 Task: Create new folders in Outlook and search for specific emails.
Action: Mouse moved to (156, 21)
Screenshot: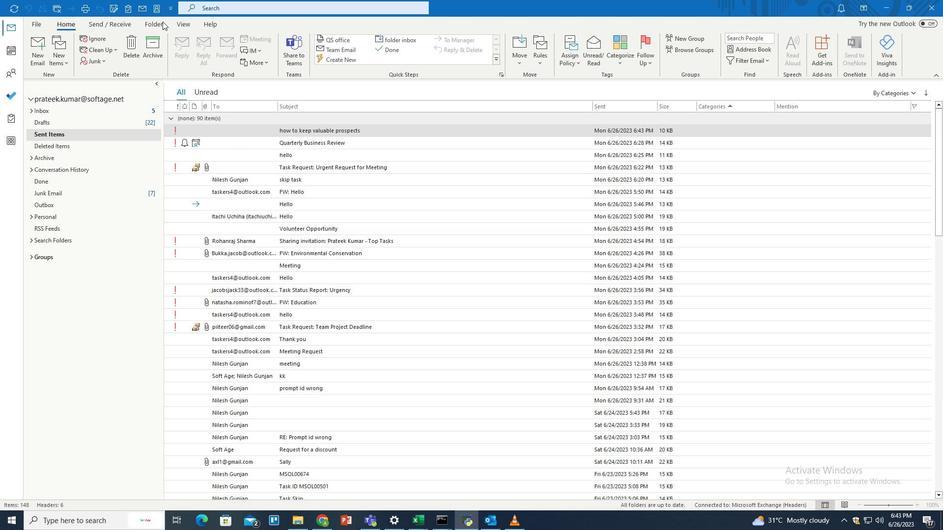 
Action: Mouse pressed left at (156, 21)
Screenshot: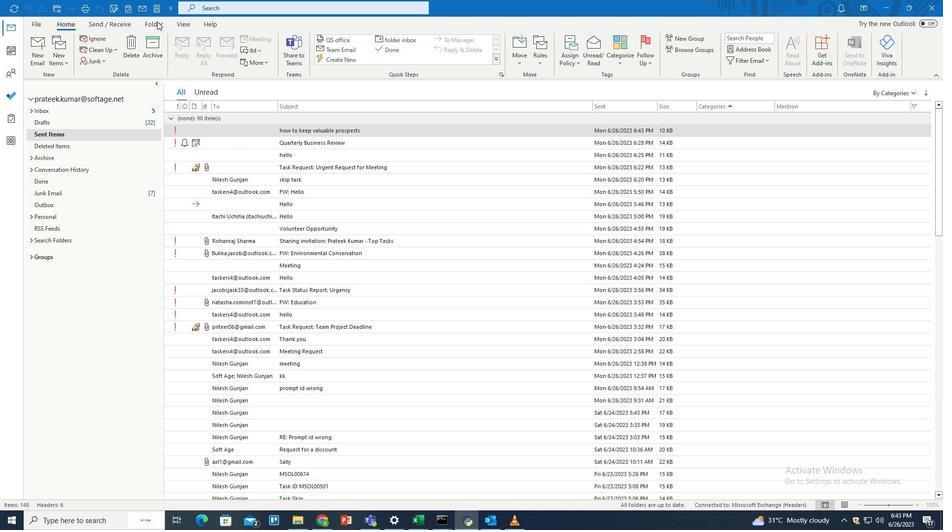 
Action: Mouse pressed left at (156, 21)
Screenshot: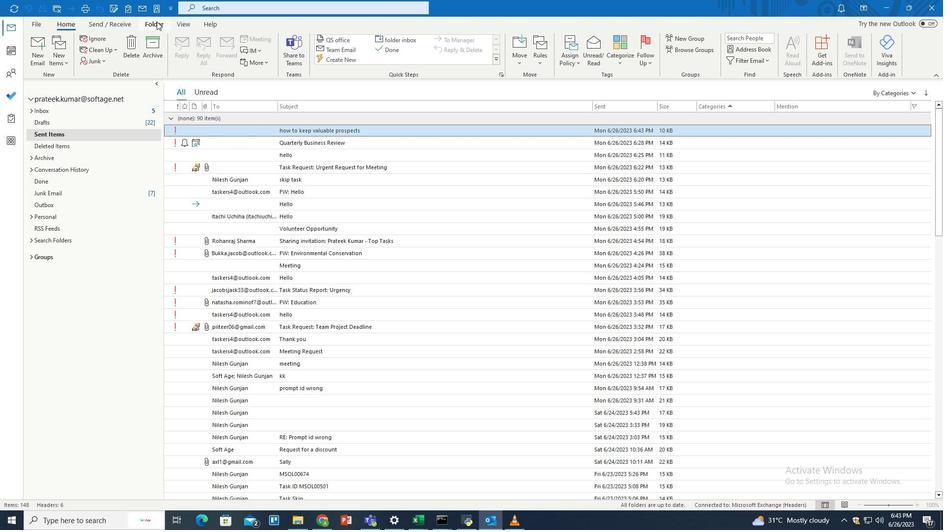 
Action: Mouse moved to (33, 54)
Screenshot: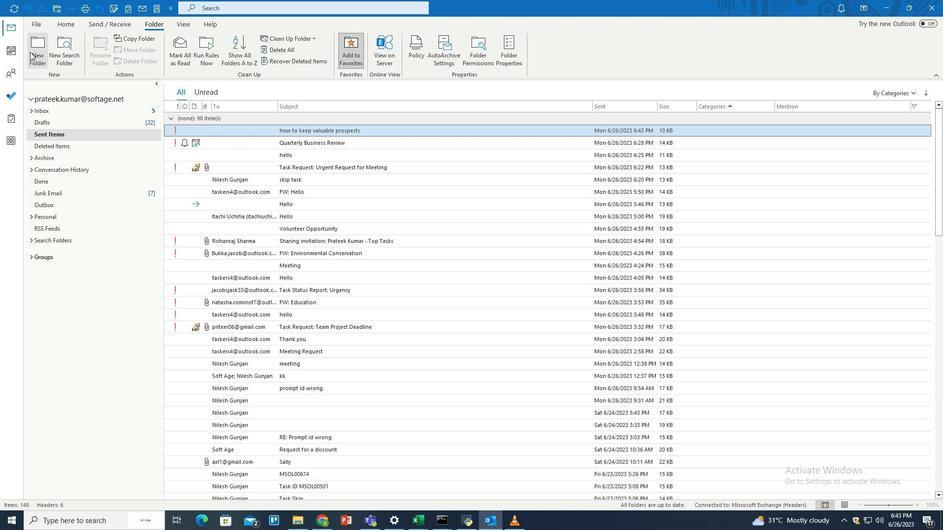 
Action: Mouse pressed left at (33, 54)
Screenshot: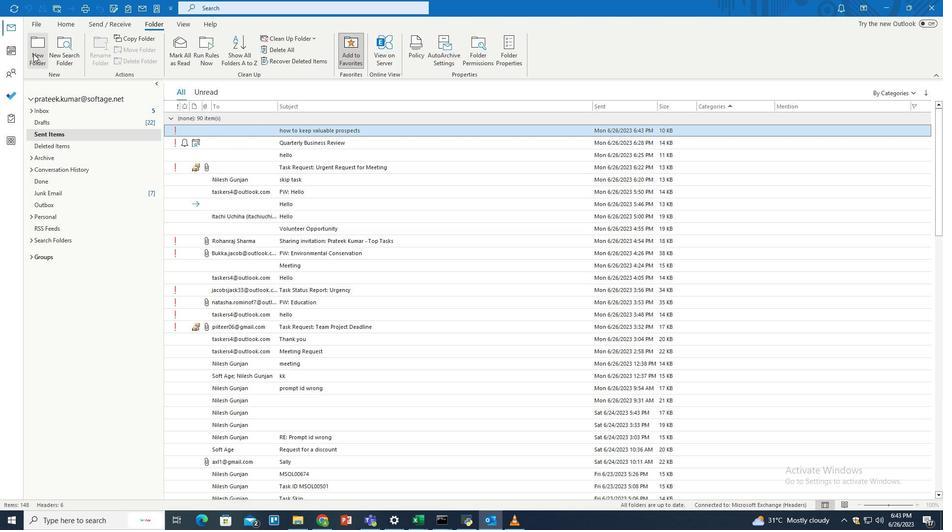 
Action: Mouse moved to (432, 195)
Screenshot: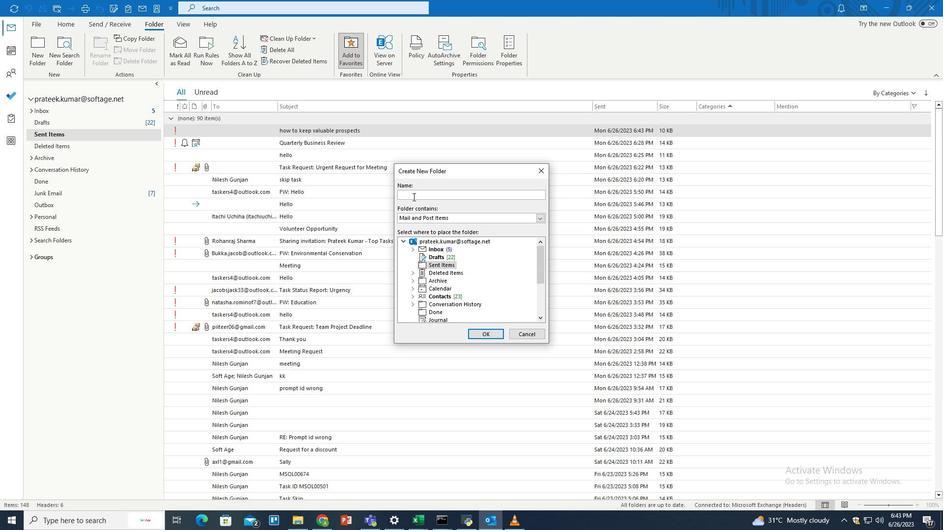 
Action: Mouse pressed left at (432, 195)
Screenshot: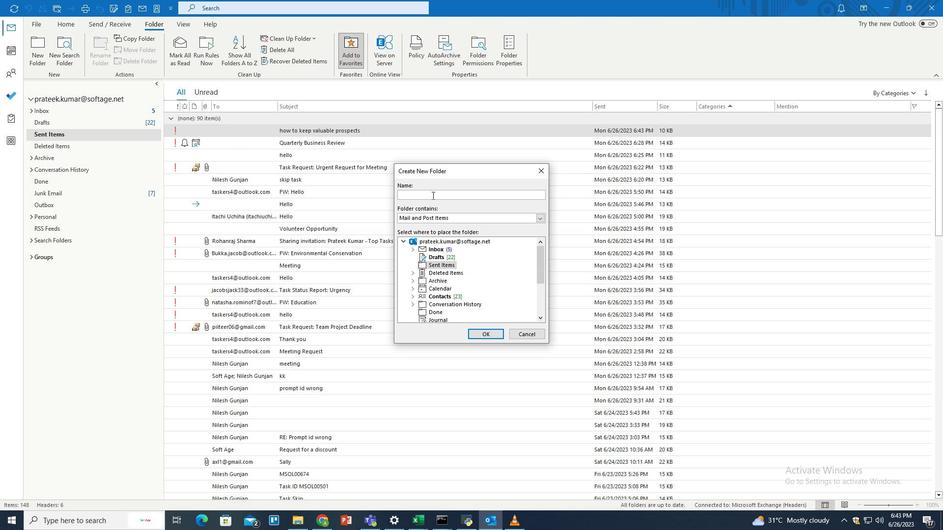 
Action: Key pressed <Key.shift>New<Key.space><Key.shift>Projects
Screenshot: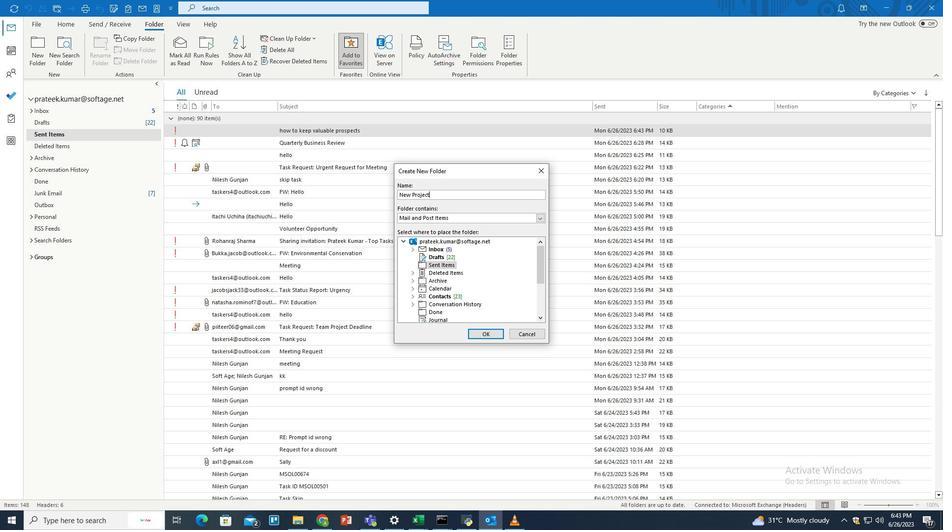 
Action: Mouse moved to (453, 240)
Screenshot: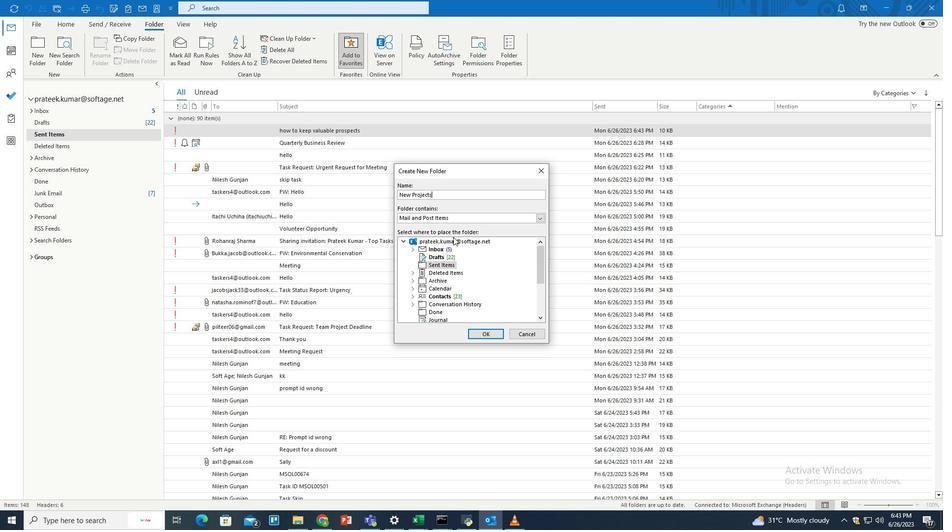 
Action: Mouse pressed left at (453, 240)
Screenshot: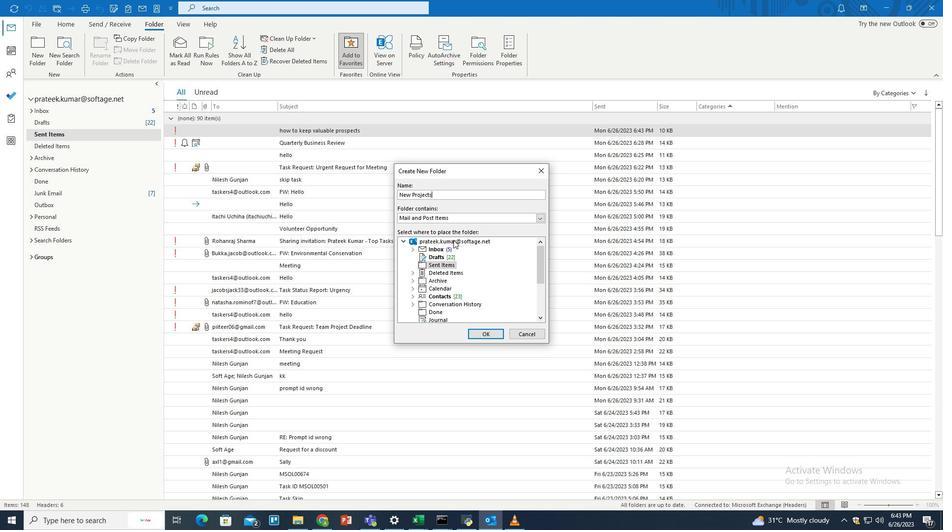 
Action: Mouse moved to (483, 333)
Screenshot: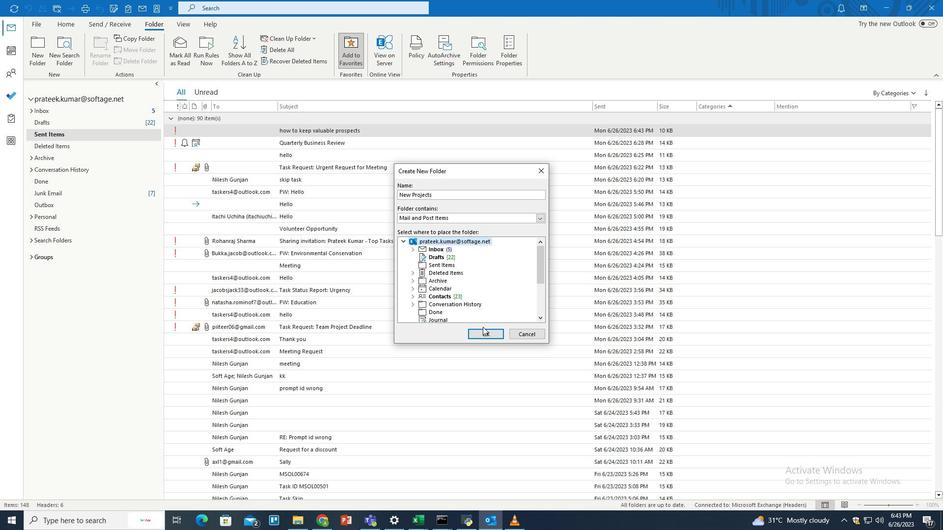 
Action: Mouse pressed left at (483, 333)
Screenshot: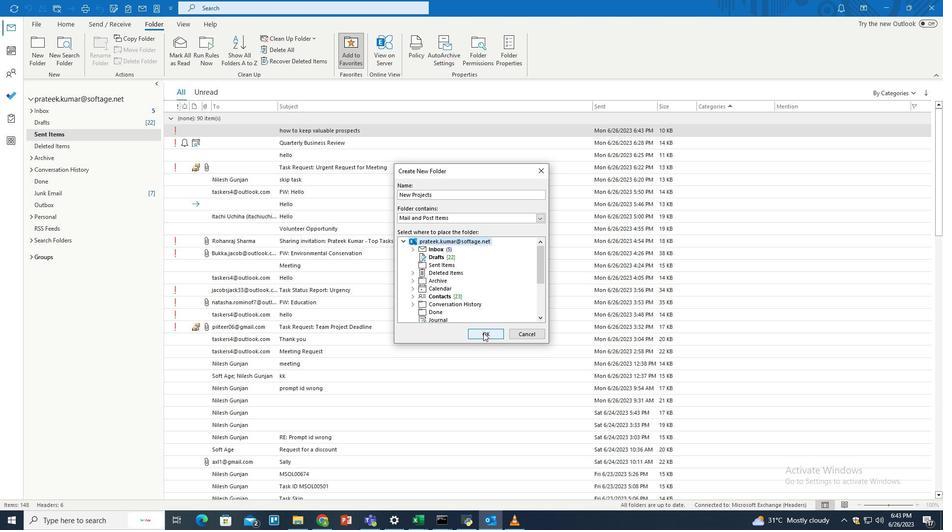 
Action: Mouse moved to (39, 53)
Screenshot: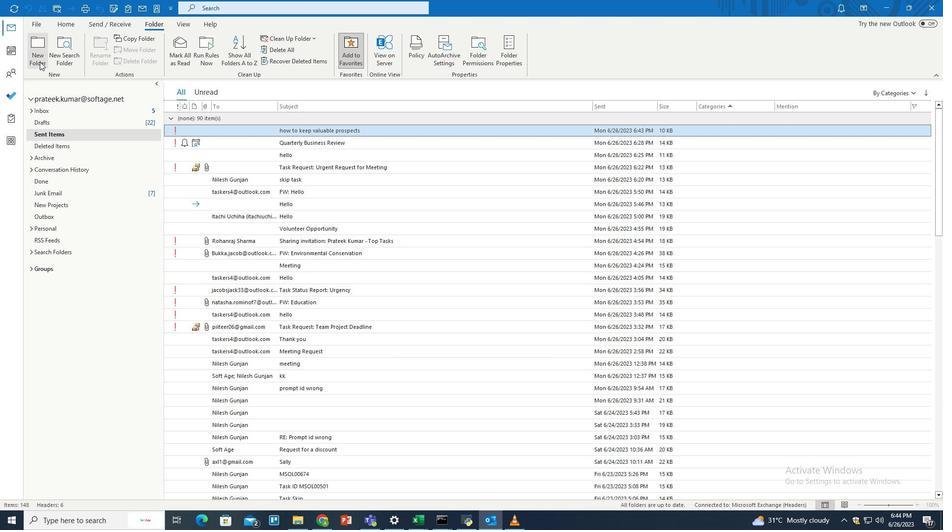 
Action: Mouse pressed left at (39, 53)
Screenshot: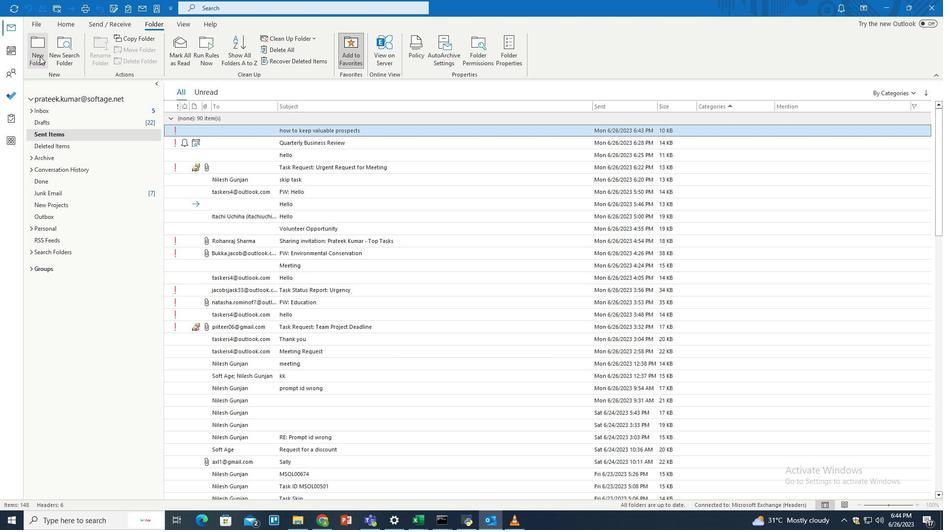 
Action: Mouse moved to (414, 191)
Screenshot: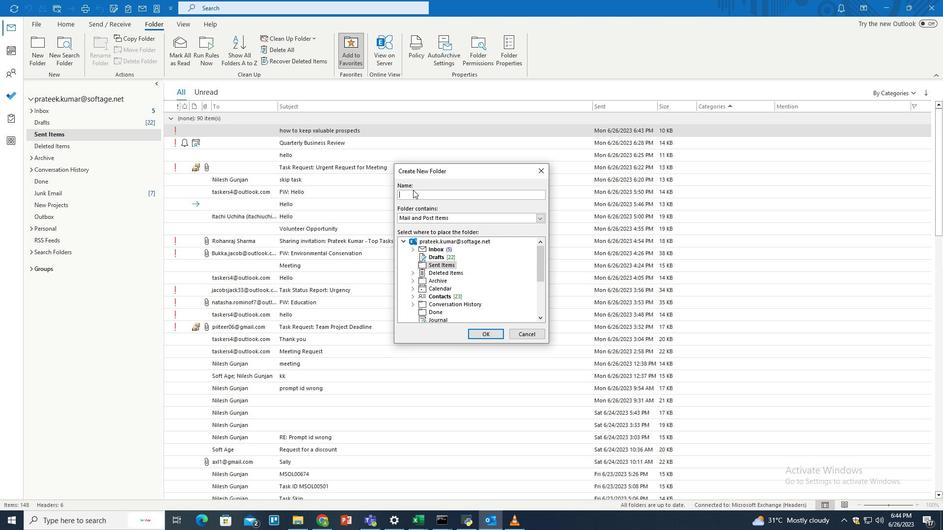 
Action: Mouse pressed left at (414, 191)
Screenshot: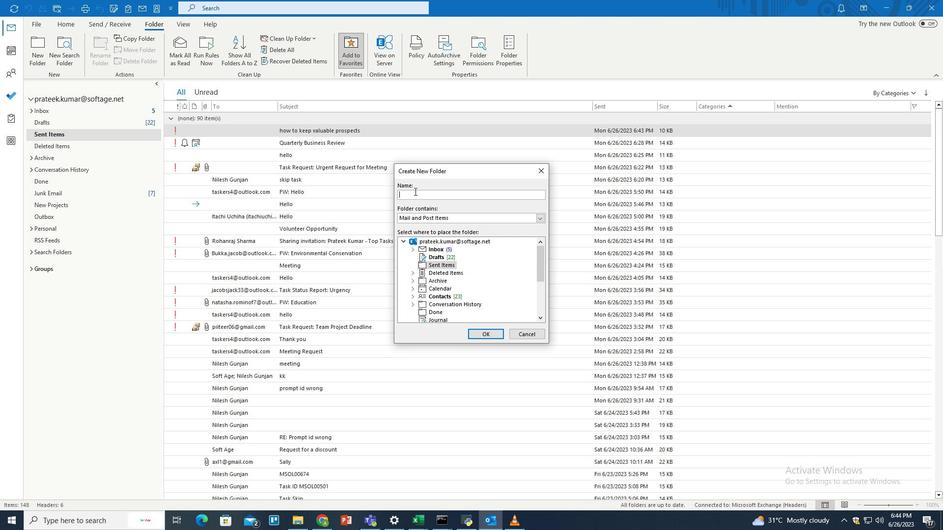 
Action: Key pressed <Key.shift>Upcoming<Key.space><Key.shift><Key.shift><Key.shift><Key.shift><Key.shift><Key.shift><Key.shift><Key.shift><Key.shift><Key.shift><Key.shift><Key.shift><Key.shift><Key.shift><Key.shift><Key.shift><Key.shift><Key.shift><Key.shift><Key.shift><Key.shift><Key.shift>Projects
Screenshot: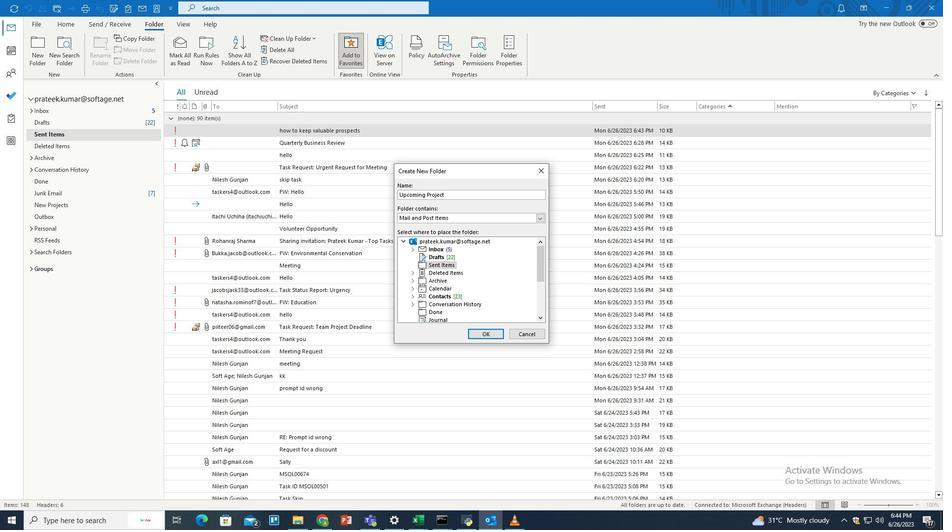 
Action: Mouse moved to (481, 335)
Screenshot: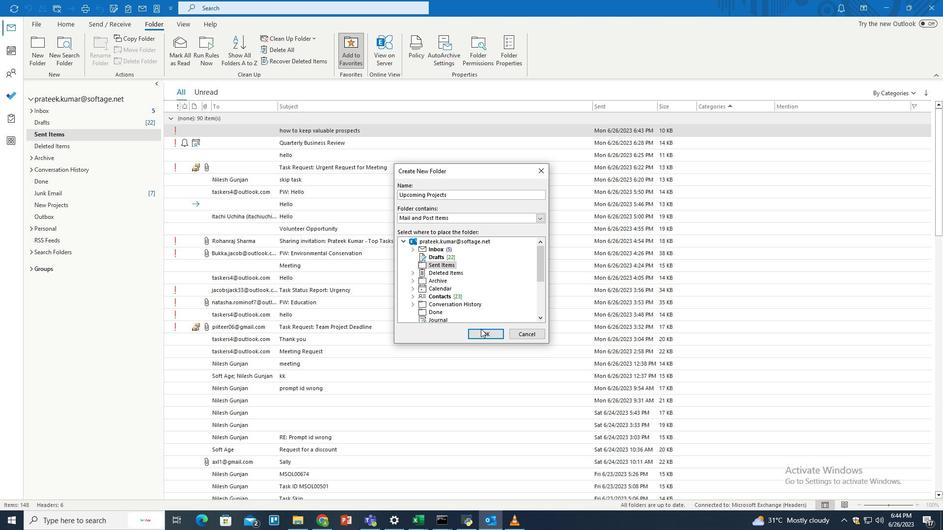 
Action: Mouse pressed left at (481, 335)
Screenshot: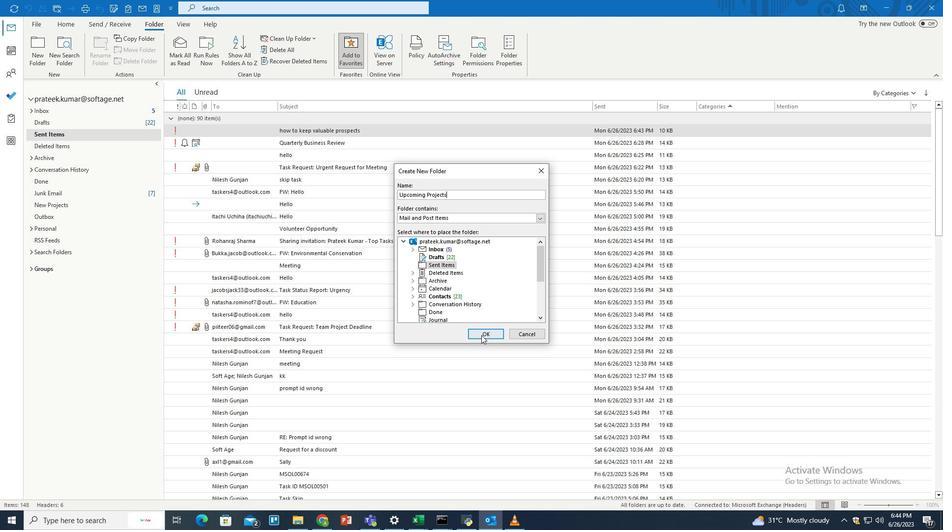
Action: Mouse moved to (34, 55)
Screenshot: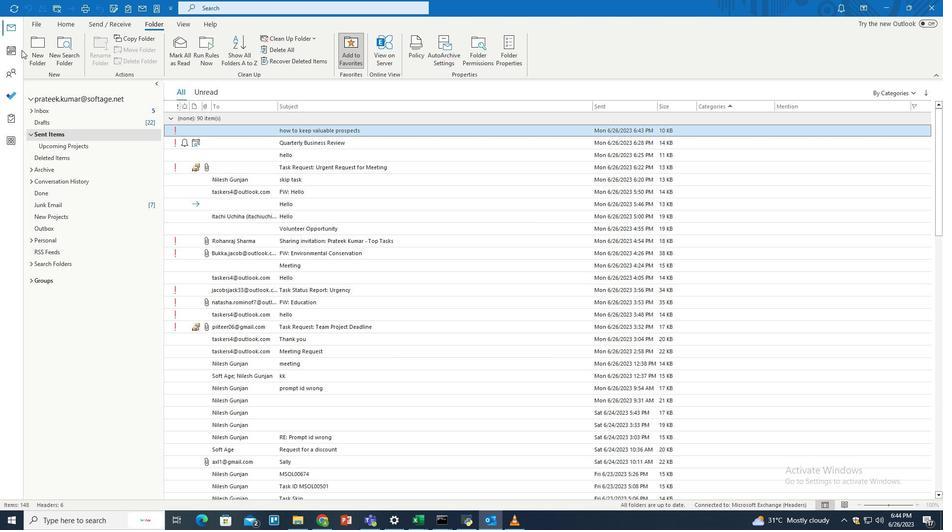 
Action: Mouse pressed left at (34, 55)
Screenshot: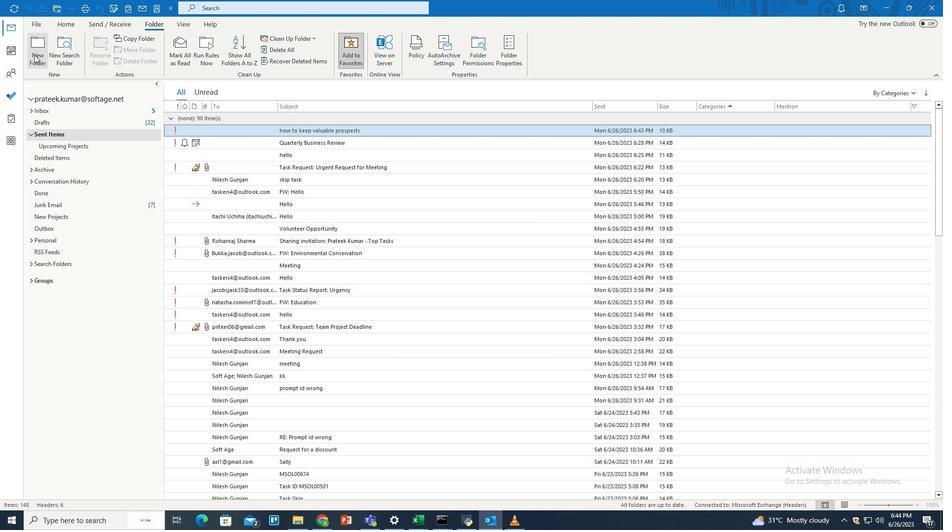 
Action: Mouse moved to (438, 242)
Screenshot: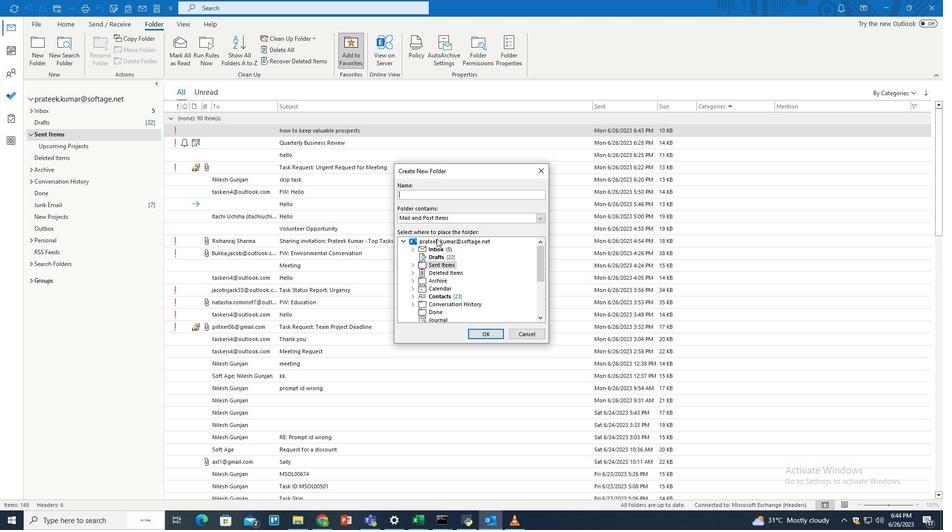 
Action: Mouse pressed left at (438, 242)
Screenshot: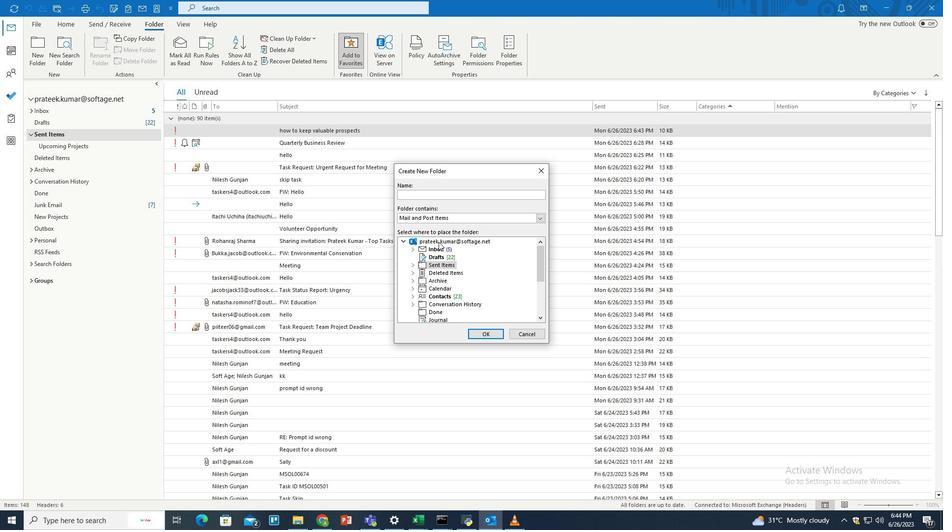 
Action: Mouse moved to (427, 194)
Screenshot: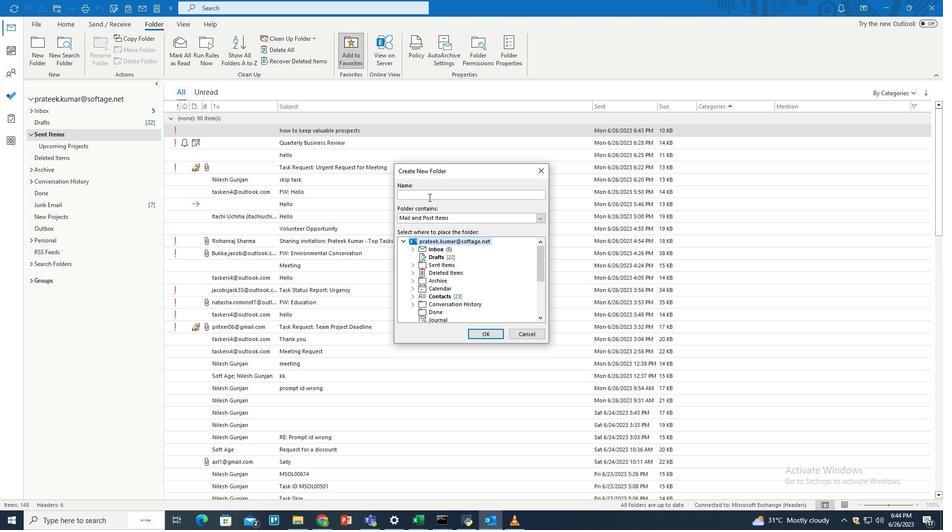 
Action: Mouse pressed left at (427, 194)
Screenshot: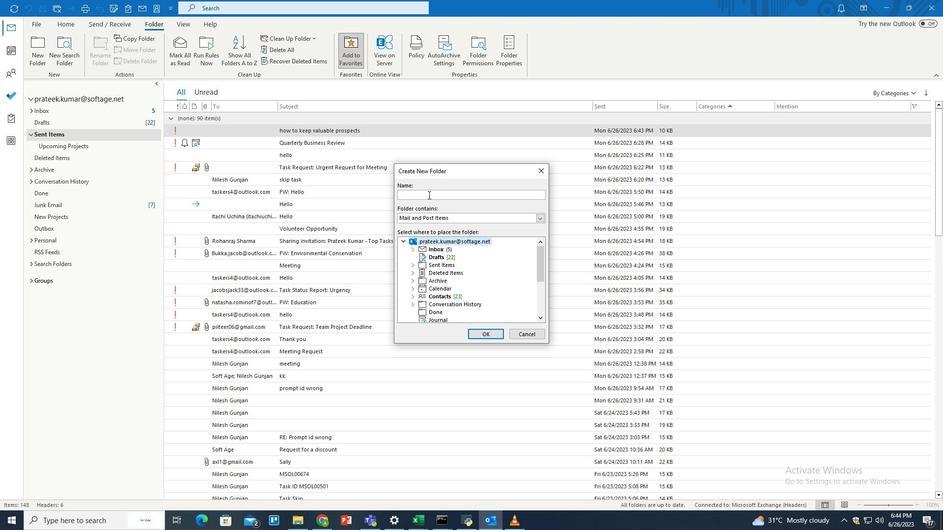 
Action: Key pressed <Key.shift>Deal<Key.space><Key.shift>CL<Key.backspace>losed
Screenshot: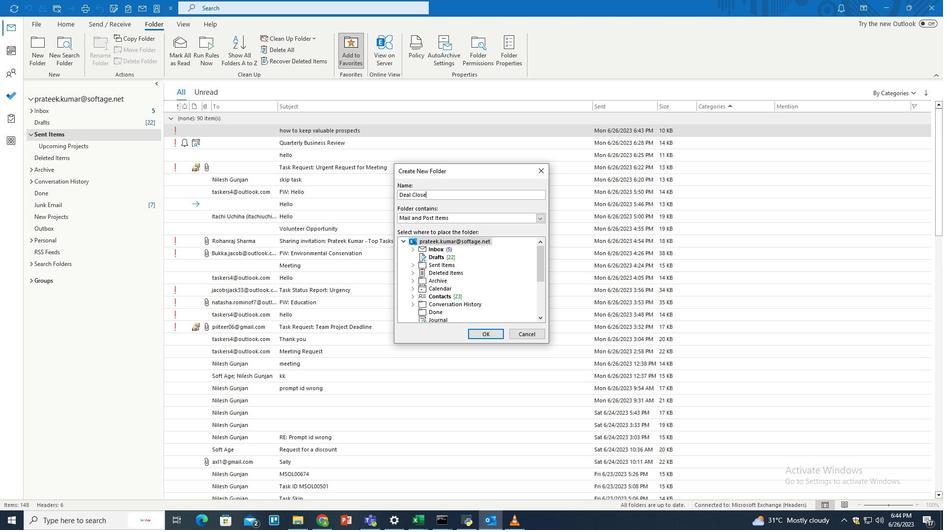
Action: Mouse moved to (478, 333)
Screenshot: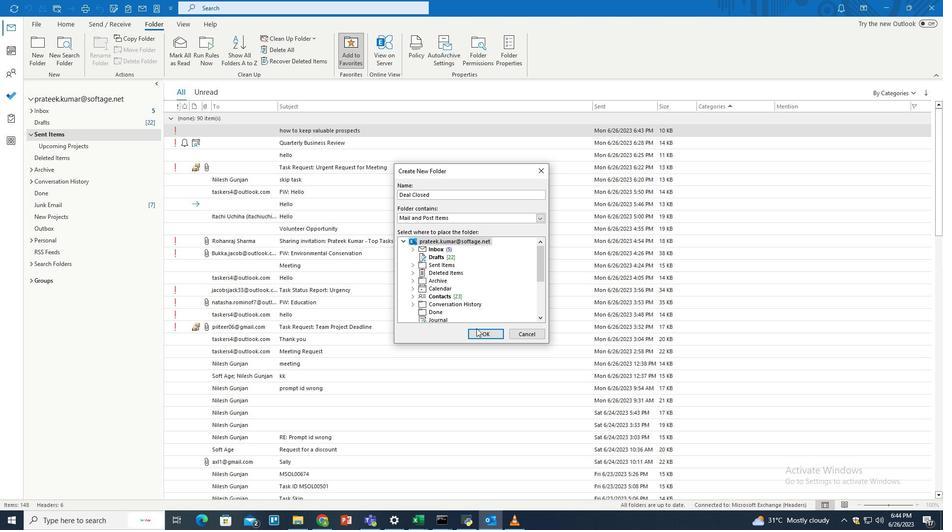 
Action: Mouse pressed left at (478, 333)
Screenshot: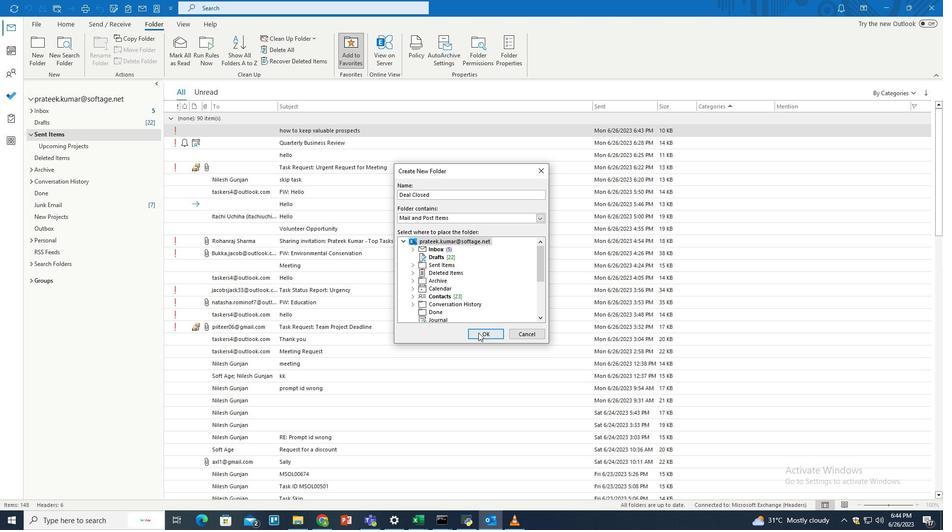 
Action: Mouse moved to (64, 27)
Screenshot: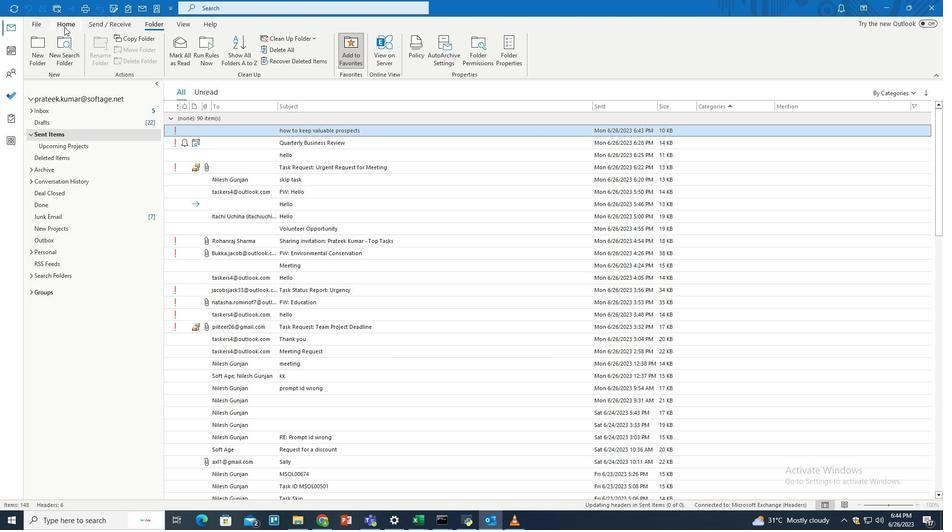 
Action: Mouse pressed left at (64, 27)
Screenshot: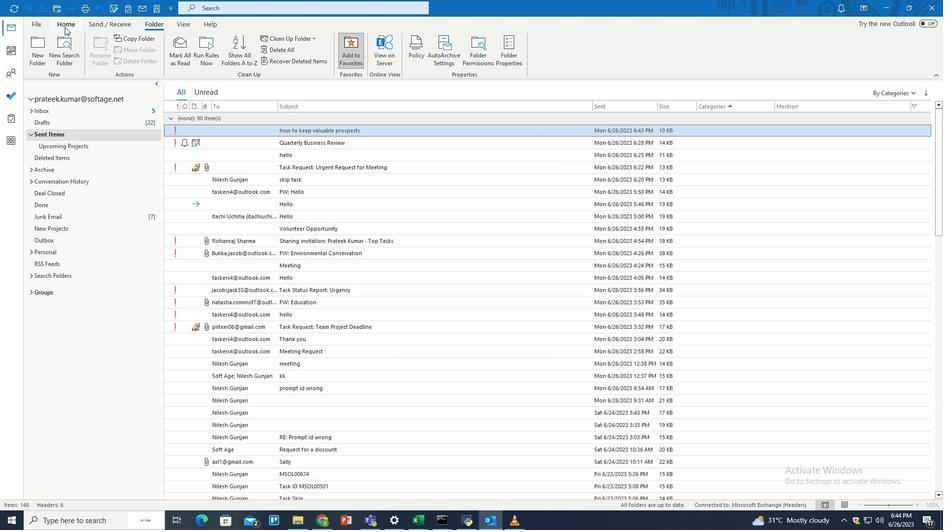 
Action: Mouse moved to (312, 8)
Screenshot: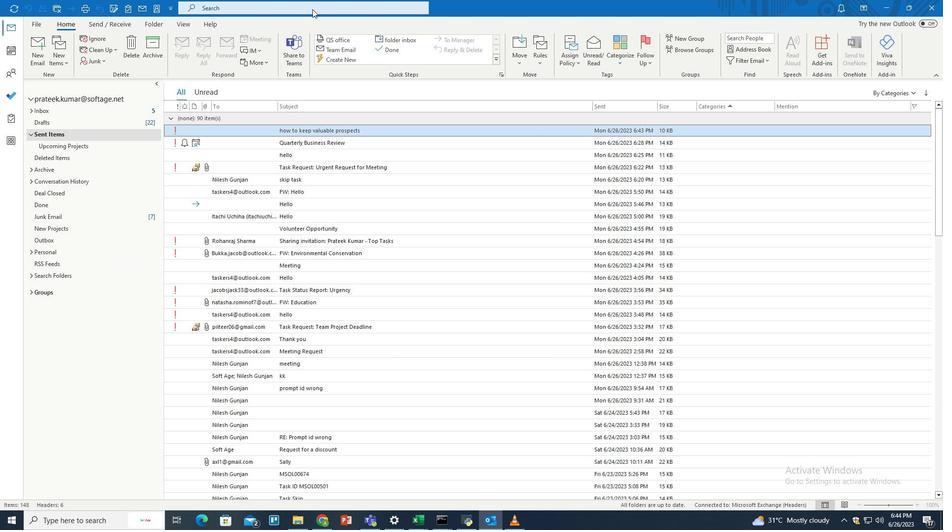 
Action: Mouse pressed left at (312, 8)
Screenshot: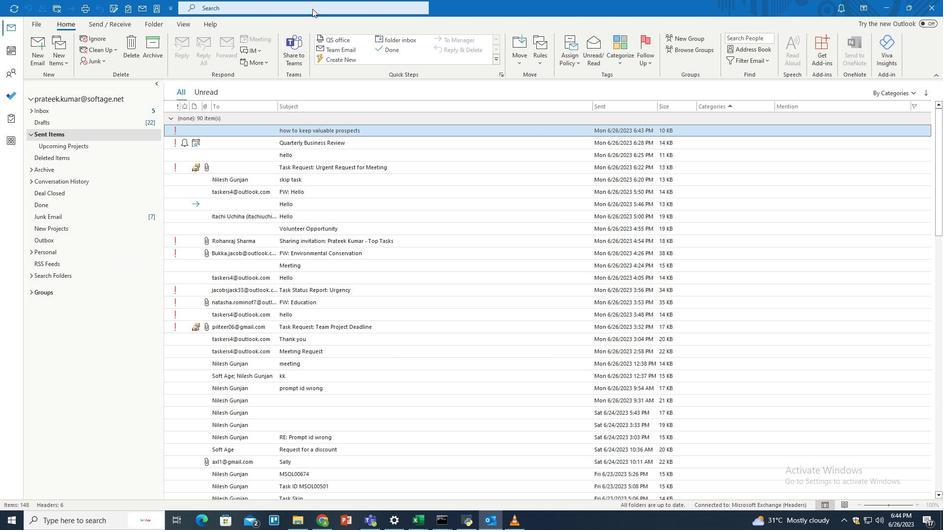 
Action: Mouse moved to (462, 8)
Screenshot: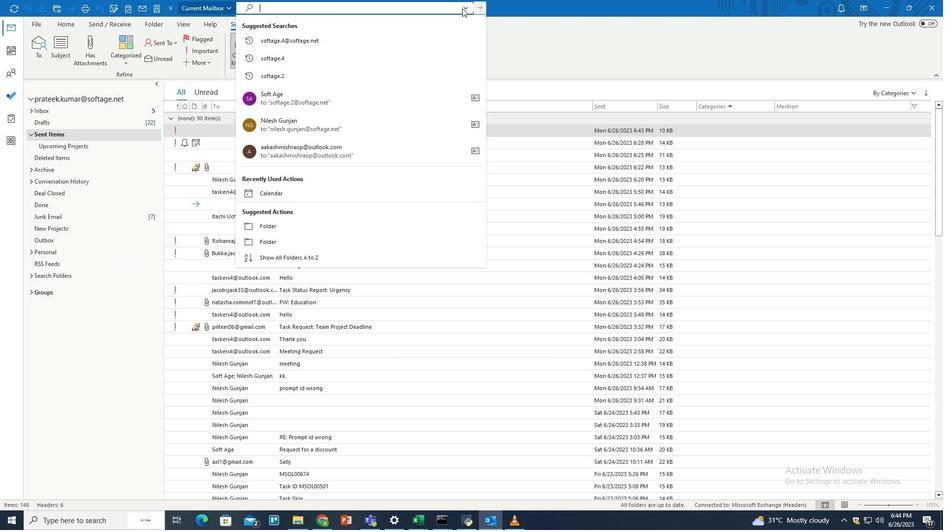 
Action: Mouse pressed left at (462, 8)
Screenshot: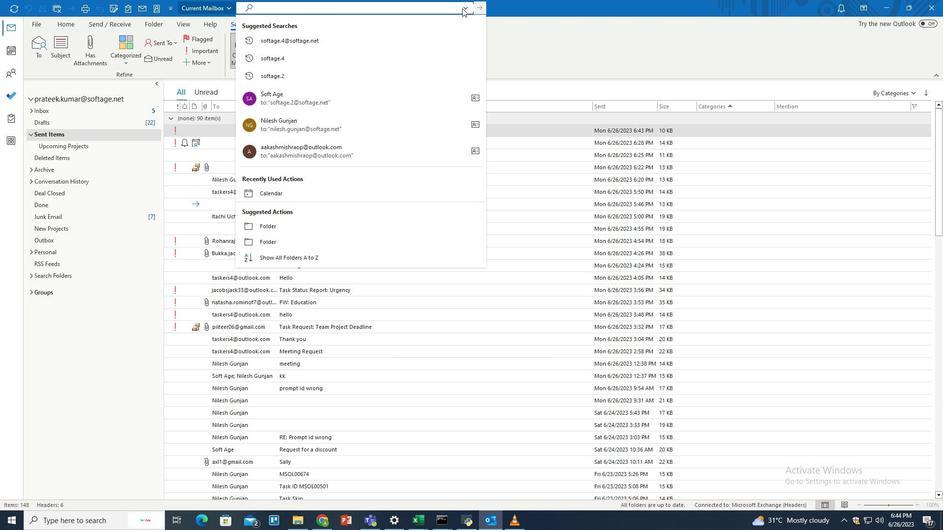 
Action: Mouse moved to (437, 23)
Screenshot: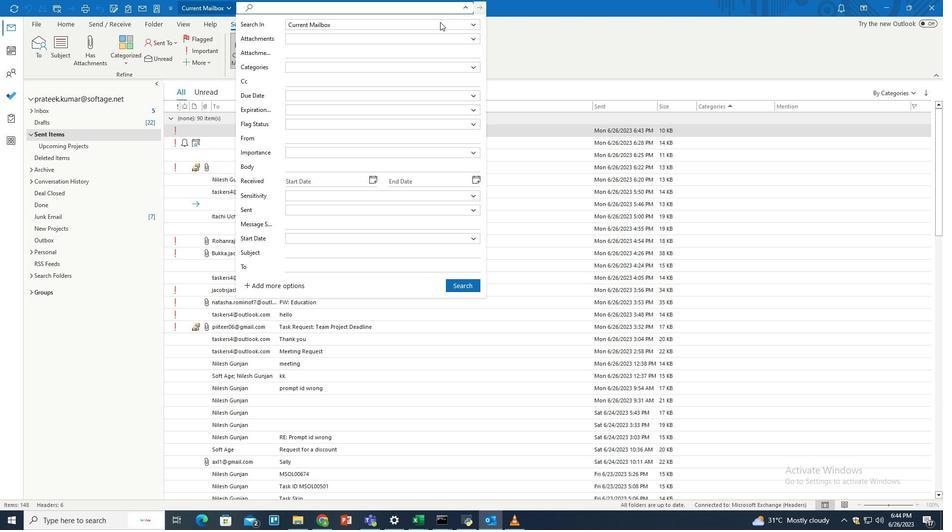 
Action: Mouse pressed left at (437, 23)
Screenshot: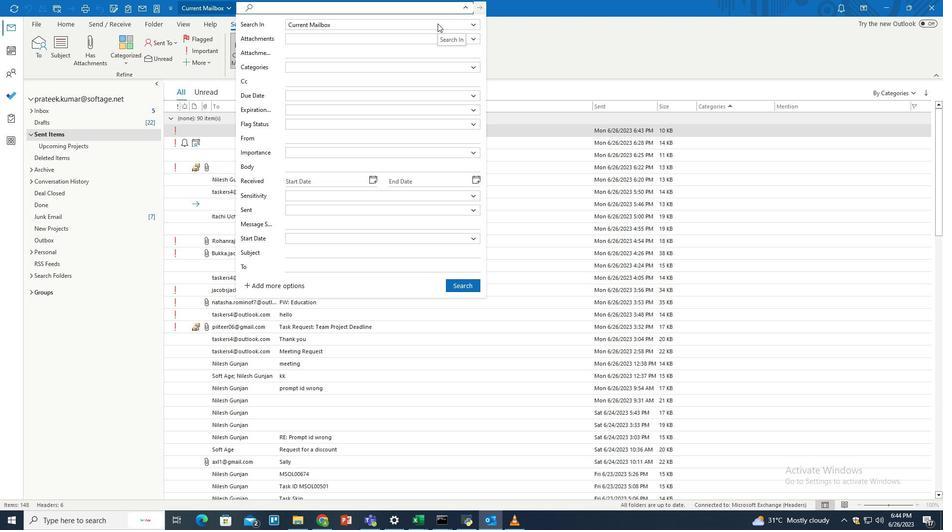 
Action: Mouse moved to (362, 33)
Screenshot: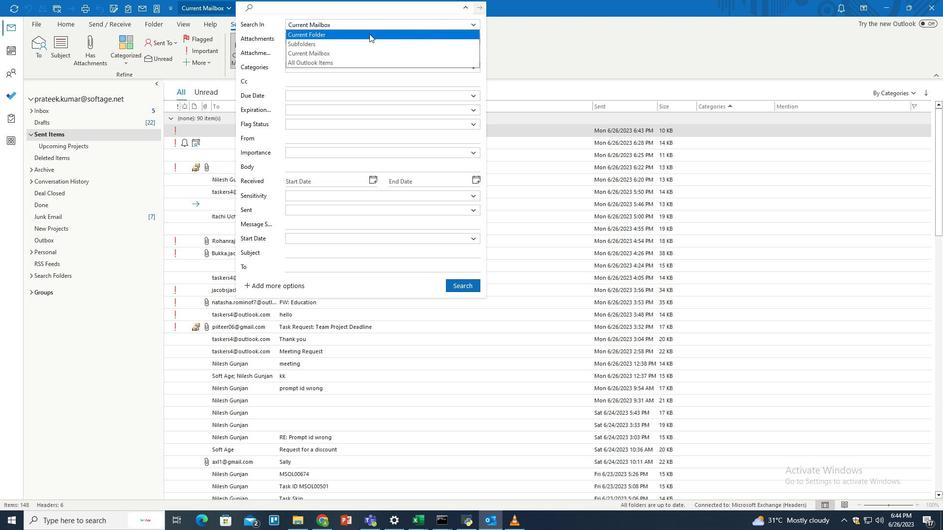
Action: Mouse pressed left at (362, 33)
Screenshot: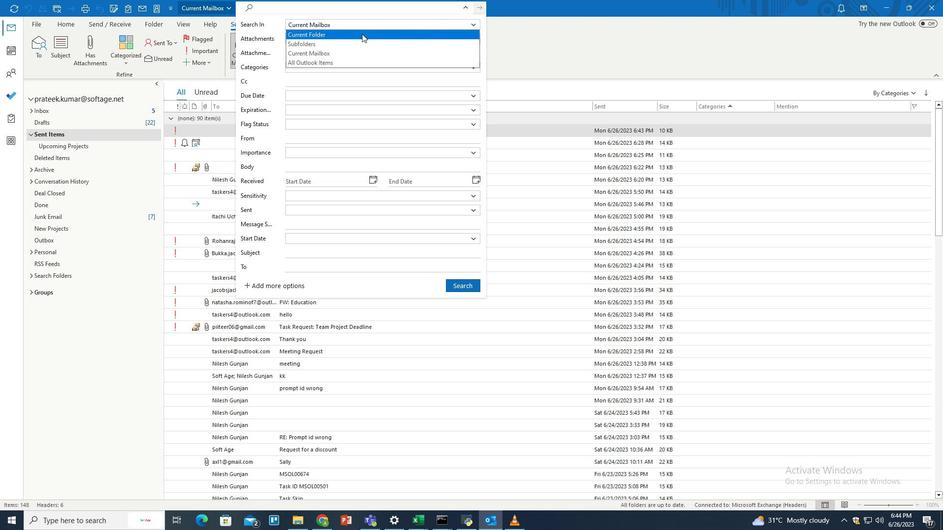 
Action: Mouse moved to (459, 6)
Screenshot: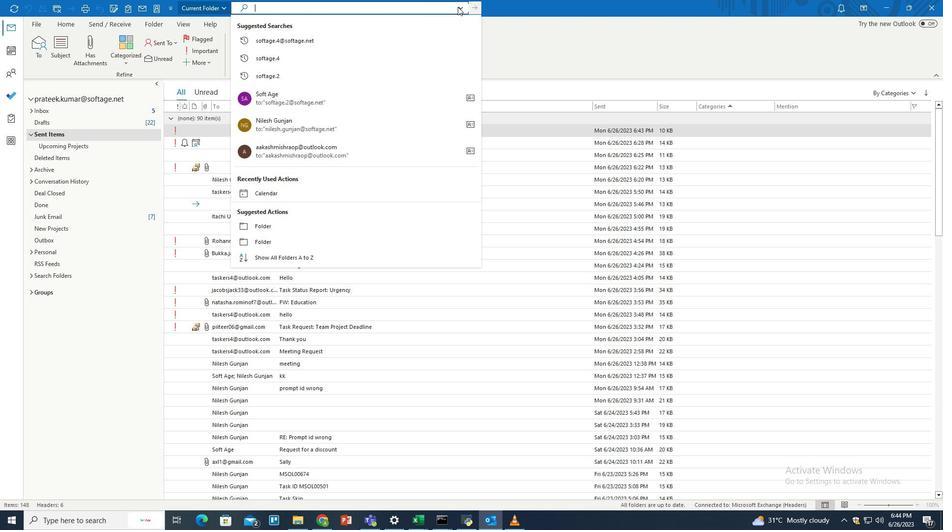 
Action: Mouse pressed left at (459, 6)
Screenshot: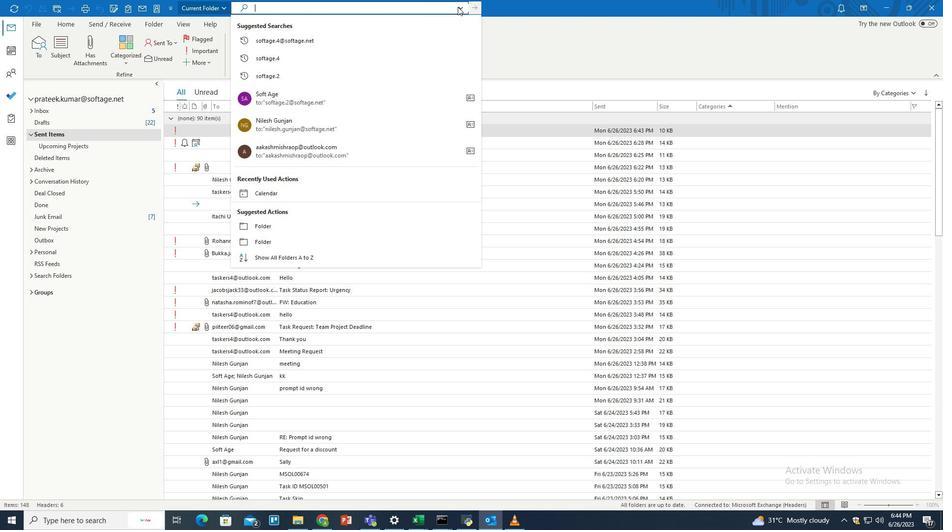 
Action: Mouse moved to (286, 251)
Screenshot: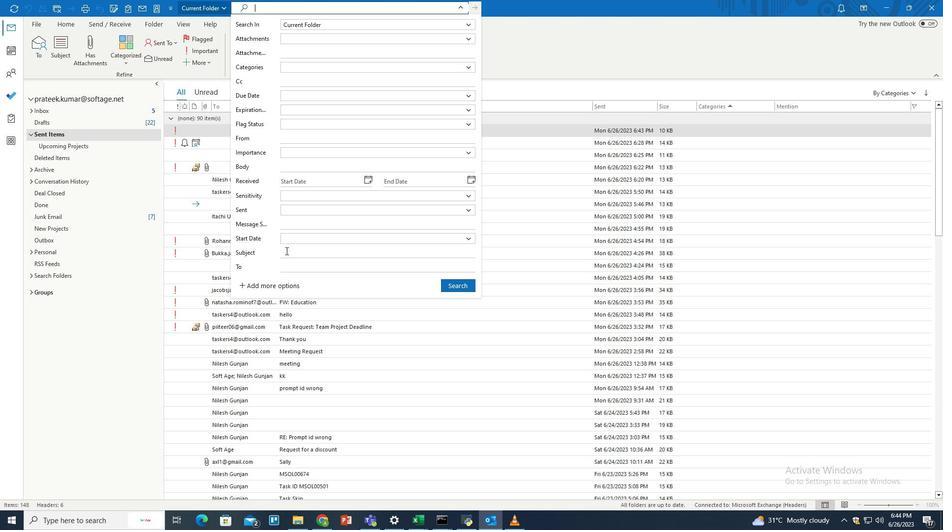 
Action: Mouse pressed left at (286, 251)
Screenshot: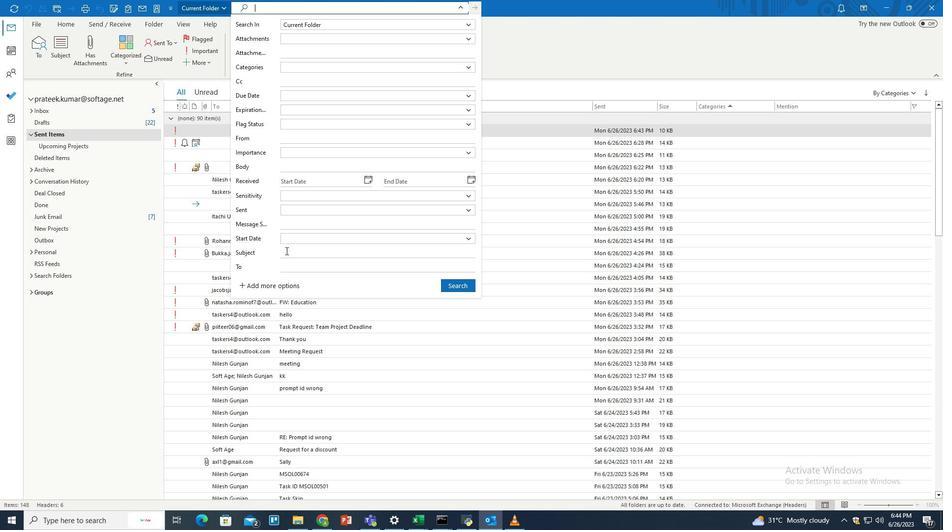 
Action: Key pressed how<Key.space>ro<Key.backspace><Key.backspace>to<Key.space>keep<Key.space>valuable<Key.space>pe<Key.backspace>rospects
Screenshot: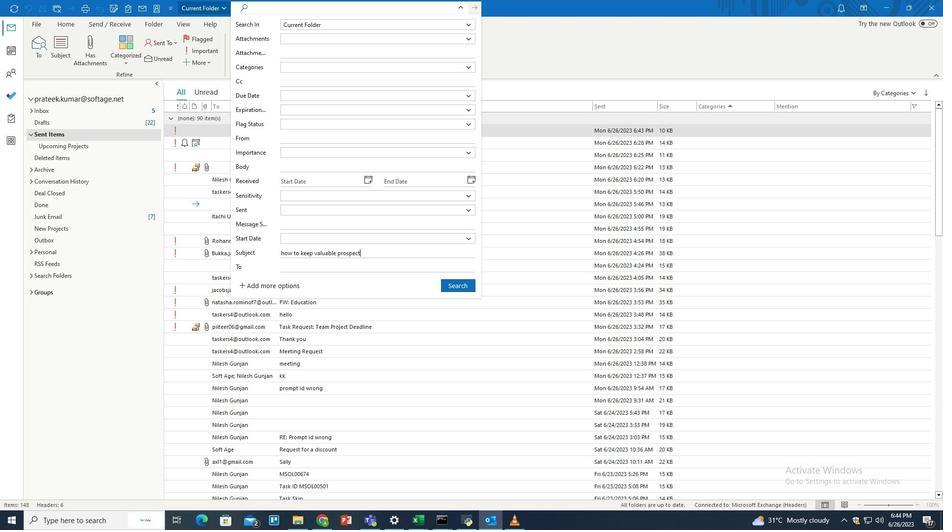 
Action: Mouse moved to (449, 285)
Screenshot: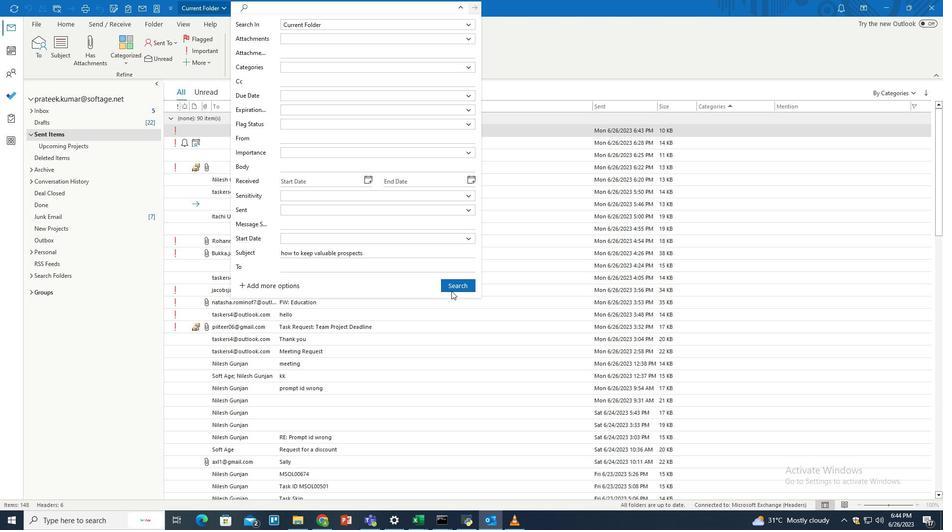 
Action: Mouse pressed left at (449, 285)
Screenshot: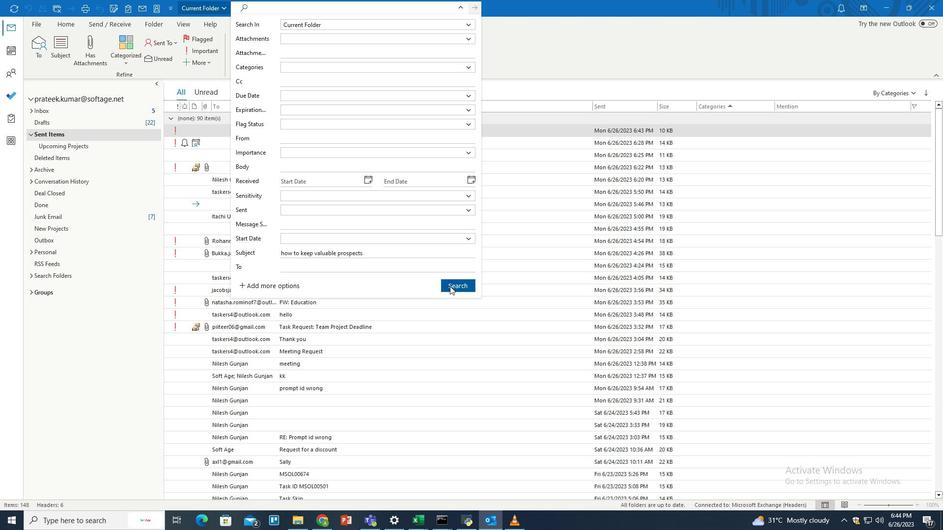 
Action: Mouse moved to (380, 208)
Screenshot: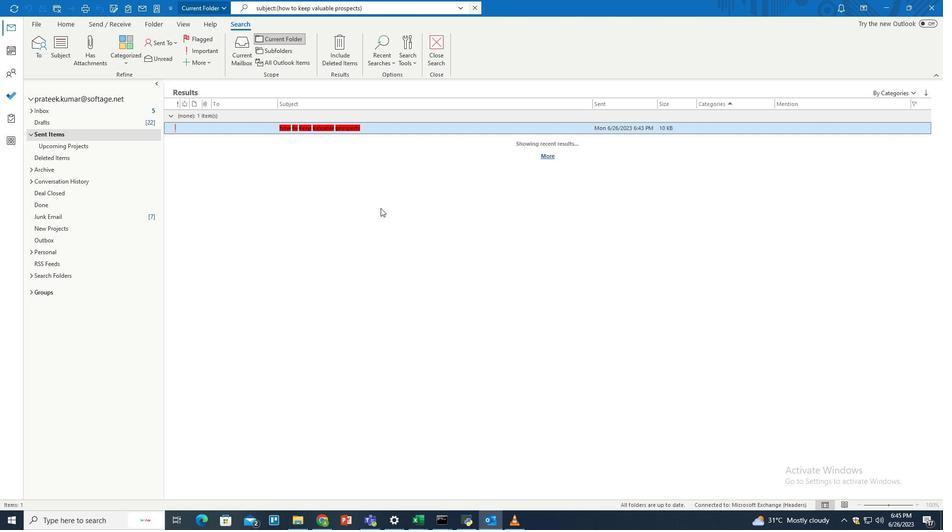 
